 Task: Perform a dot product operation on two vectors specified as {a1, a2} and {b1, b2}.
Action: Mouse moved to (875, 55)
Screenshot: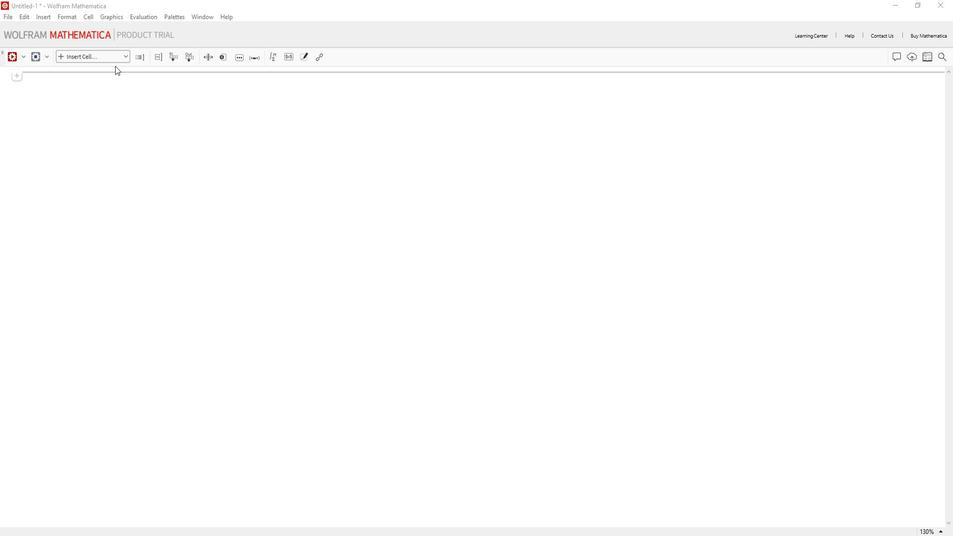 
Action: Mouse pressed left at (875, 55)
Screenshot: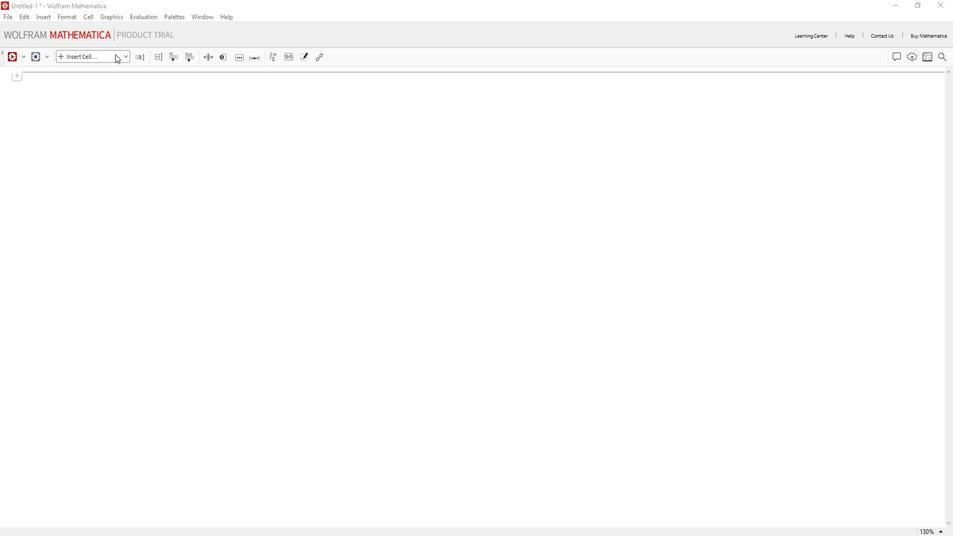 
Action: Mouse moved to (837, 73)
Screenshot: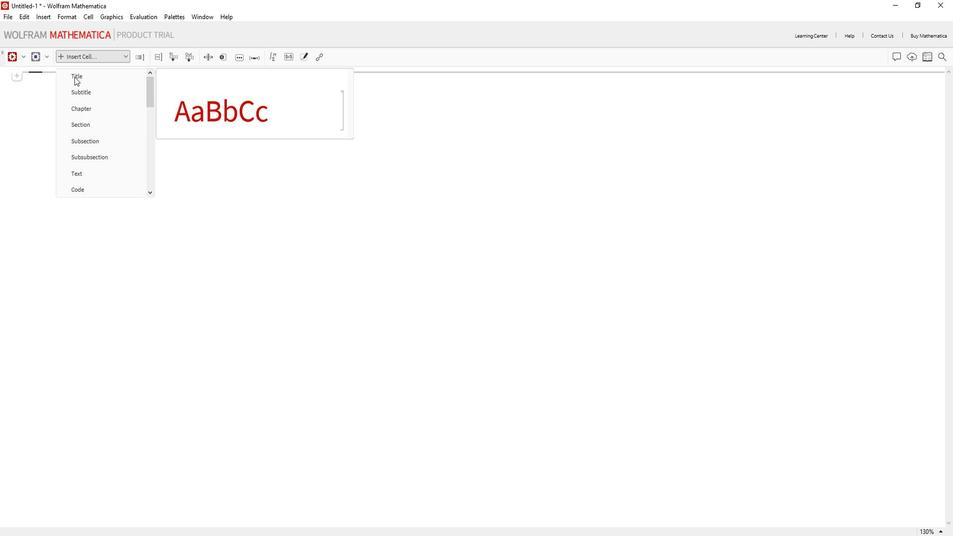 
Action: Mouse pressed left at (837, 73)
Screenshot: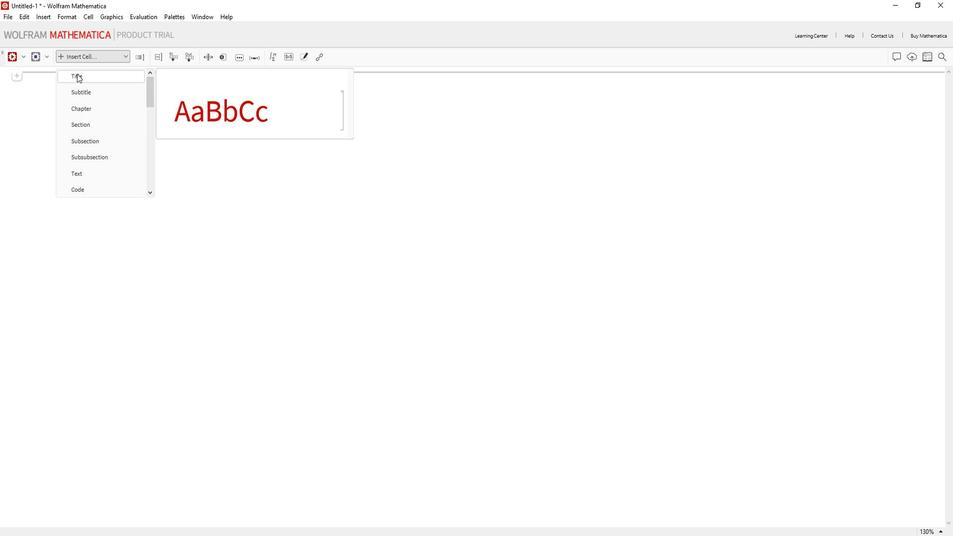 
Action: Key pressed <Key.shift>Perform<Key.space>a<Key.space>dot<Key.space>product<Key.space>operation<Key.space>on<Key.space>two<Key.space>vectr<Key.backspace>or<Key.space>specified
Screenshot: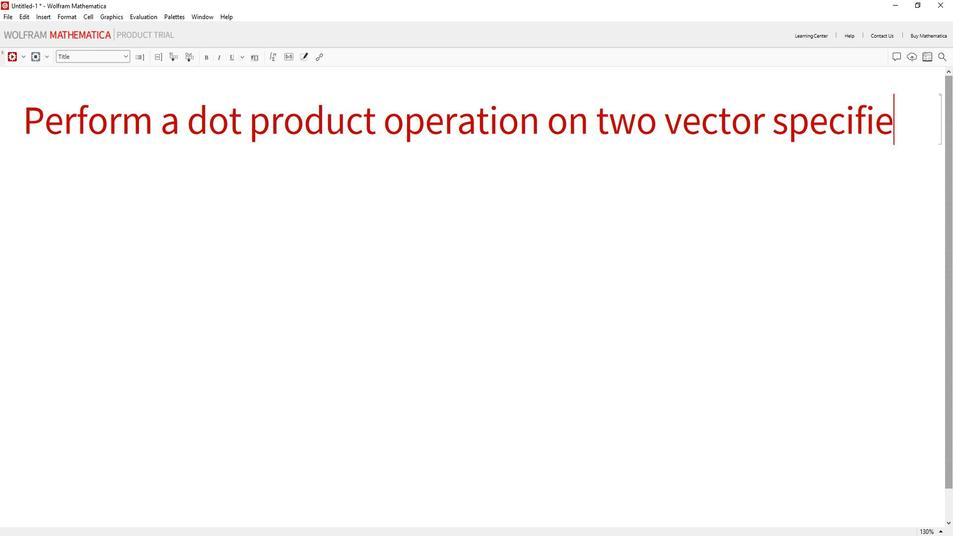 
Action: Mouse moved to (936, 187)
Screenshot: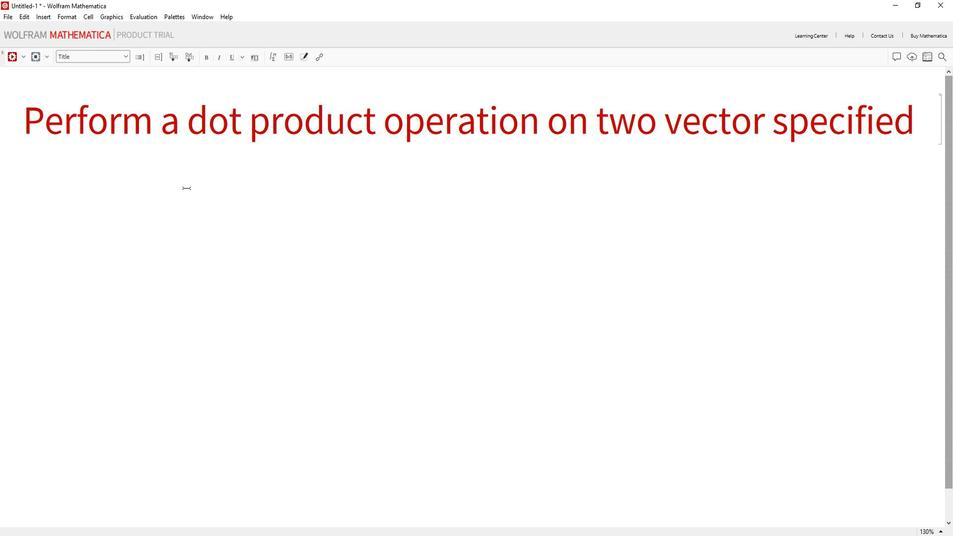 
Action: Mouse pressed left at (936, 187)
Screenshot: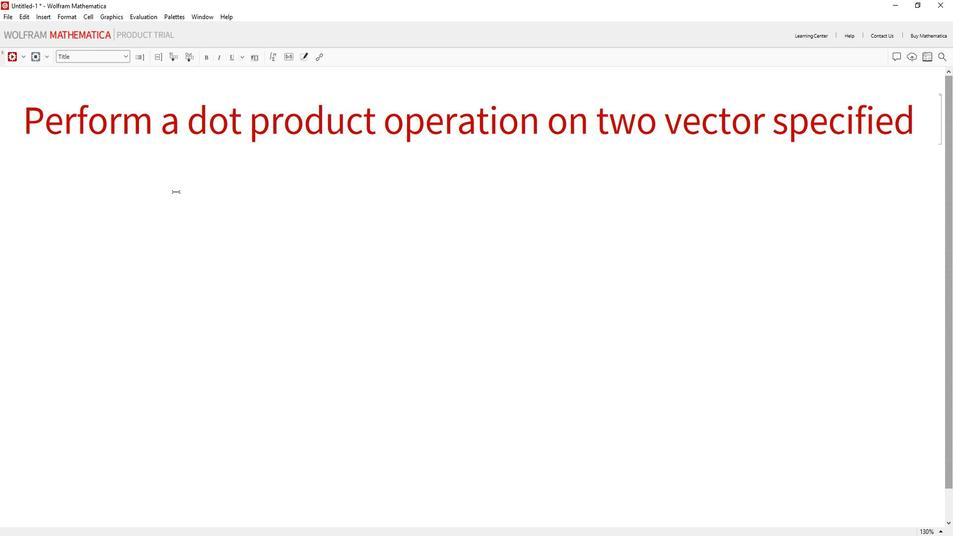 
Action: Mouse moved to (878, 56)
Screenshot: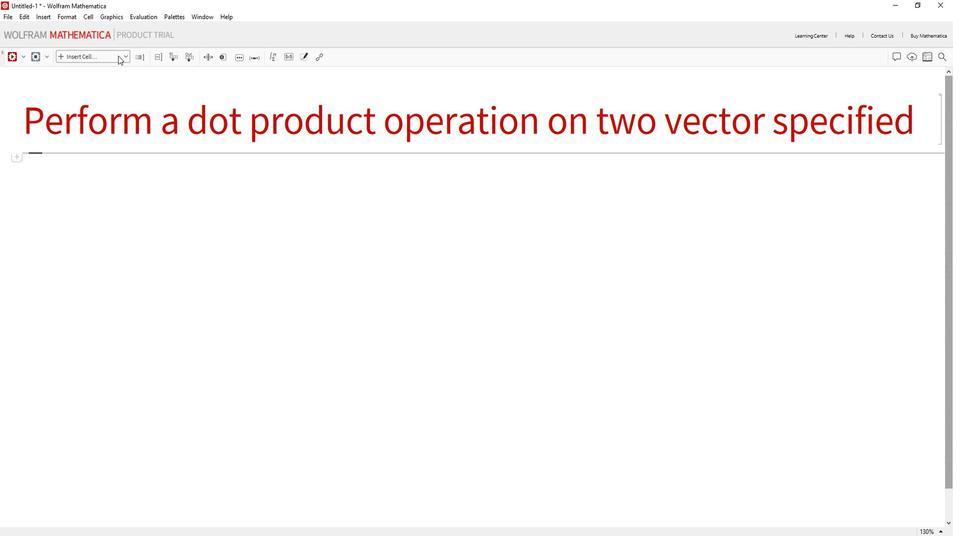 
Action: Mouse pressed left at (878, 56)
Screenshot: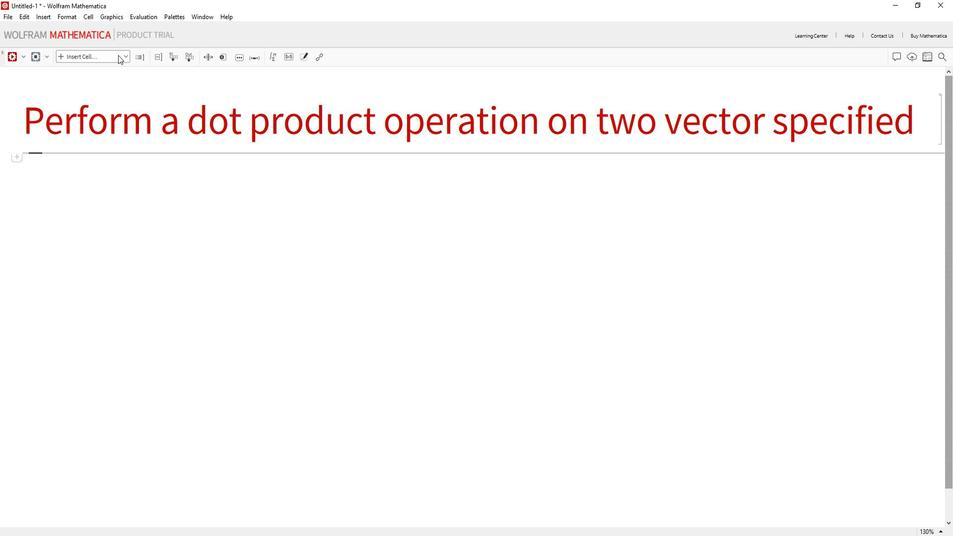 
Action: Mouse moved to (840, 181)
Screenshot: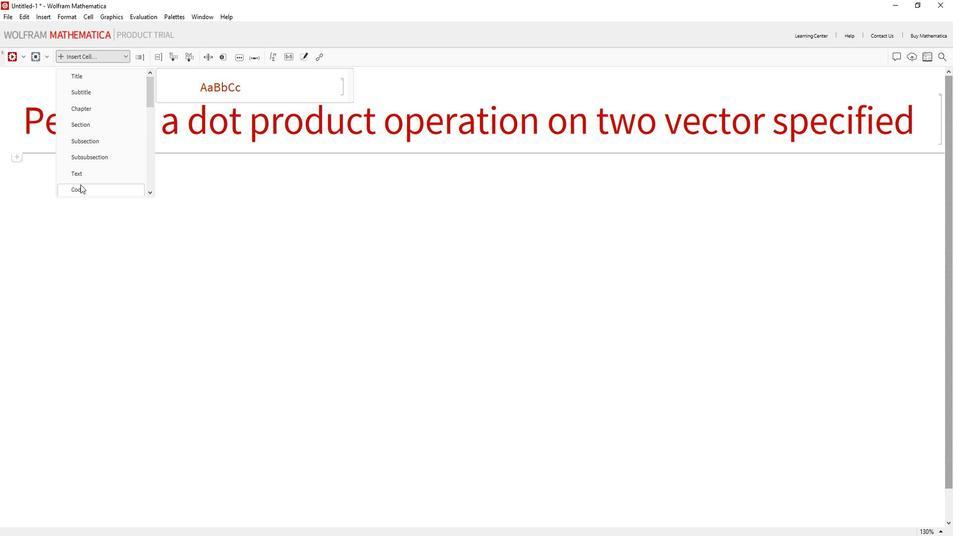 
Action: Mouse pressed left at (840, 181)
Screenshot: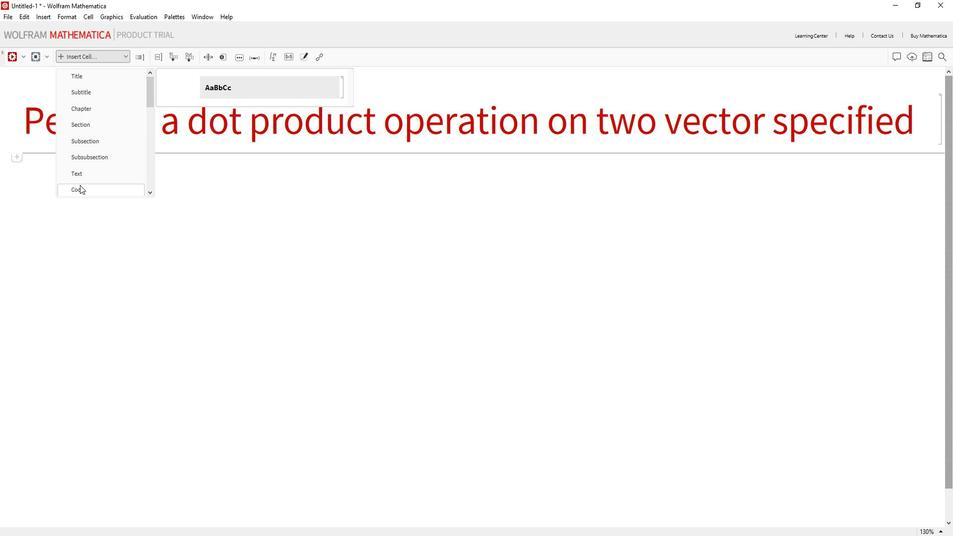 
Action: Mouse moved to (844, 177)
Screenshot: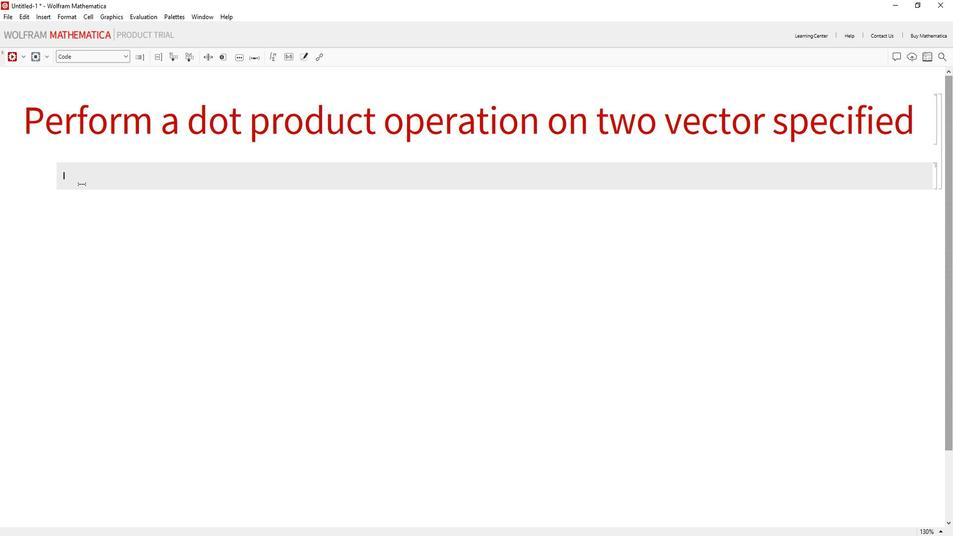 
Action: Mouse pressed left at (844, 177)
Screenshot: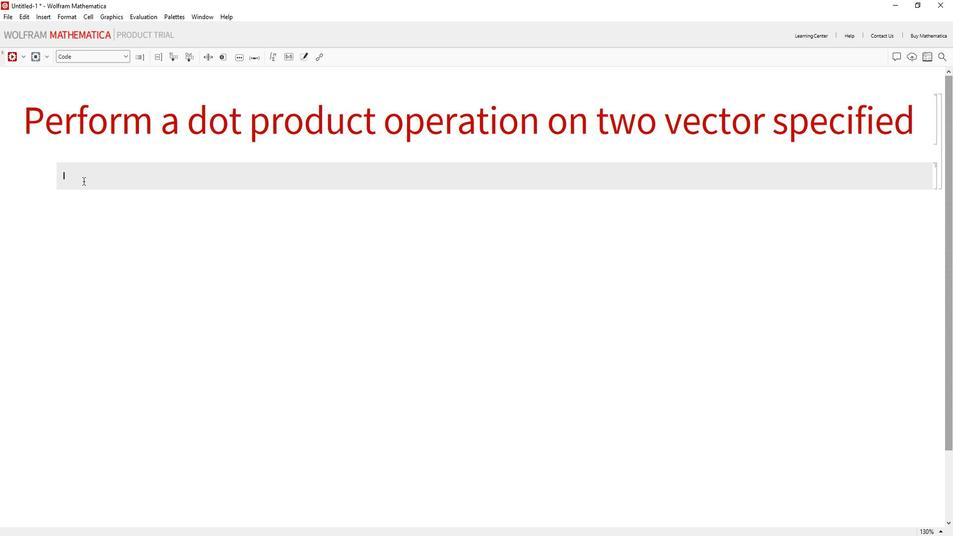 
Action: Mouse moved to (731, 196)
Screenshot: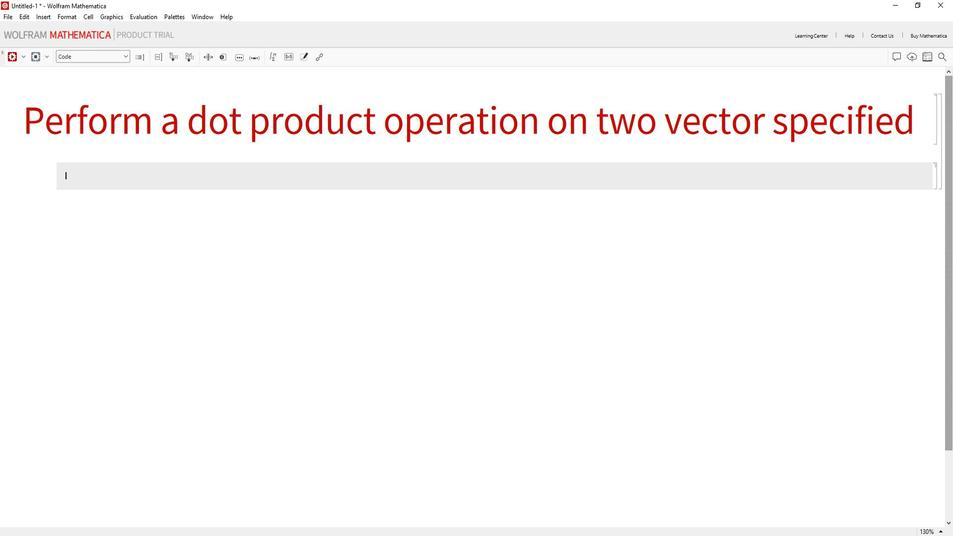 
Action: Mouse pressed left at (731, 196)
Screenshot: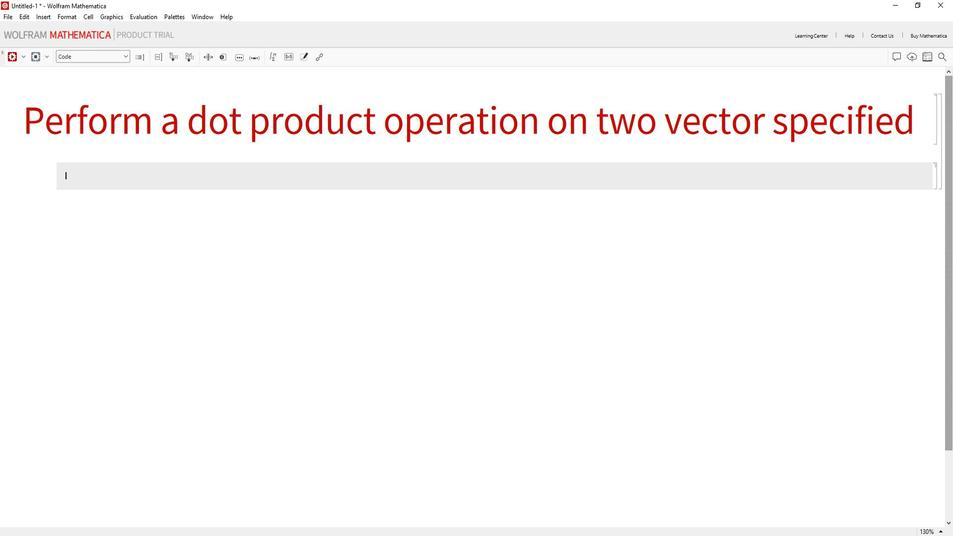 
Action: Mouse moved to (886, 176)
Screenshot: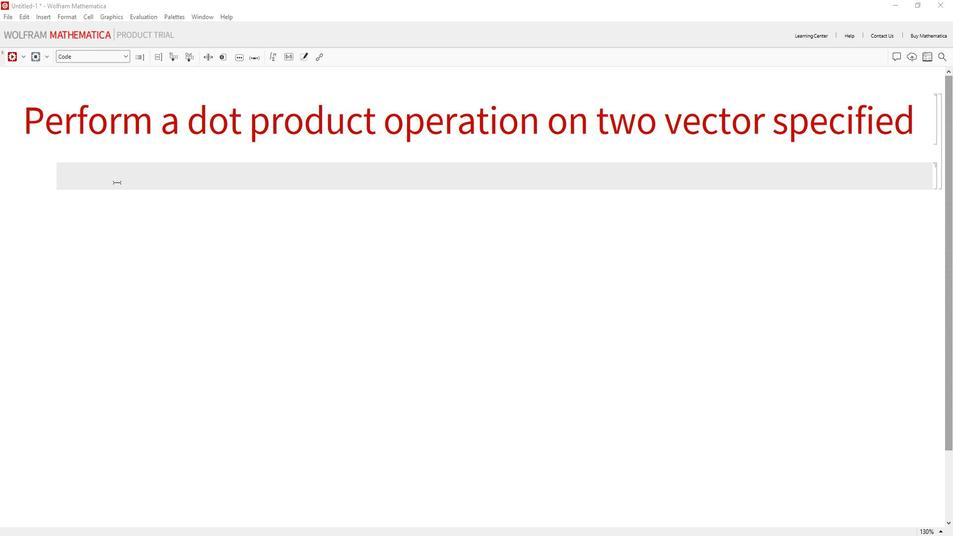 
Action: Mouse pressed left at (886, 176)
Screenshot: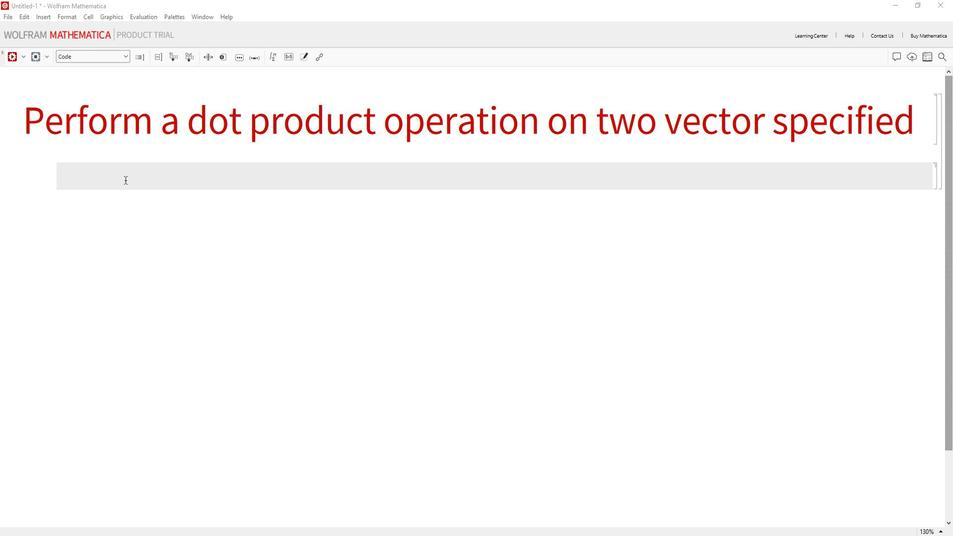 
Action: Key pressed vectr<Key.backspace>or<Key.shift>A<Key.space>=<Key.space><Key.shift_r><Key.shift_r><Key.shift_r>{a1,<Key.space>a2<Key.right>;<Key.enter>veto<Key.backspace><Key.backspace>ctor<Key.shift>B<Key.enter><Key.space><Key.backspace><Key.insert>=<Key.space><Key.backspace><Key.backspace><Key.space>=<Key.space><Key.shift_r>{b1,<Key.space>b2<Key.right>;<Key.enter><Key.enter>dot<Key.shift>Product<Key.enter><Key.space>=<Key.space>vector<Key.shift>A<Key.enter><Key.space>.<Key.space>vector<Key.shift>B<Key.enter><Key.enter><Key.enter>dot<Key.shift>Product<Key.shift>At<Key.backspace>lt<Key.enter><Key.space>=<Key.space><Key.shift>Dot[vector<Key.shift>A,<Key.space>vector<Key.shift>B<Key.enter><Key.right><Key.enter><Key.enter>dot<Key.shift>Product<Key.enter>
Screenshot: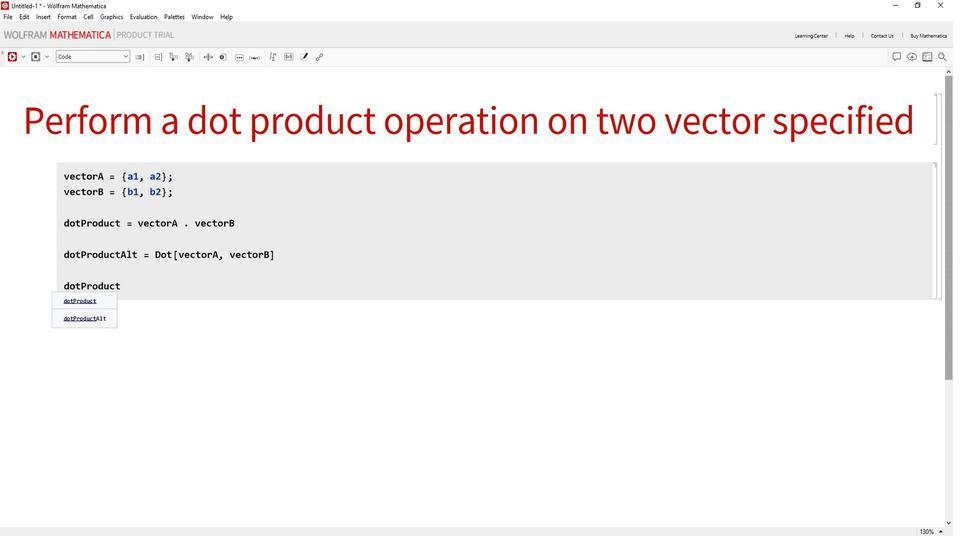 
Action: Mouse moved to (911, 210)
Screenshot: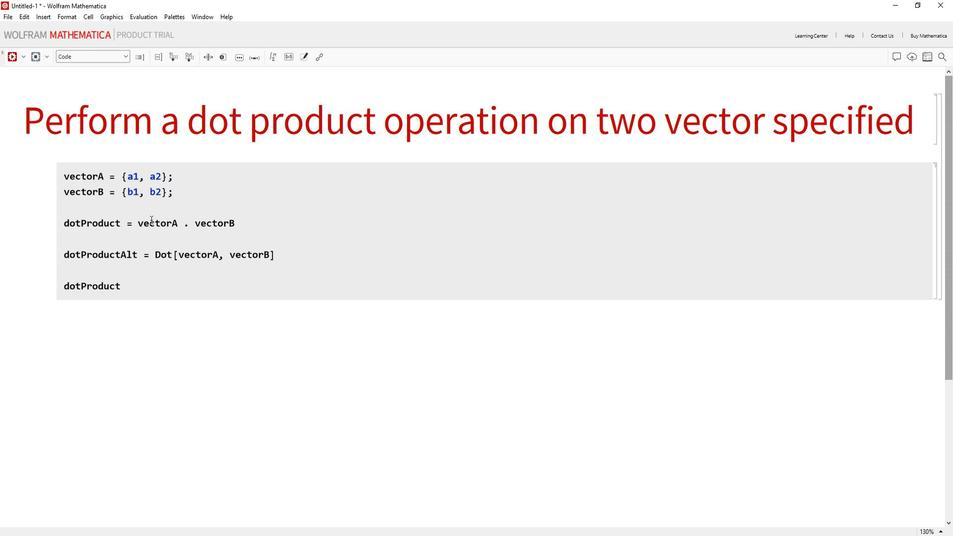 
Action: Mouse pressed left at (911, 210)
Screenshot: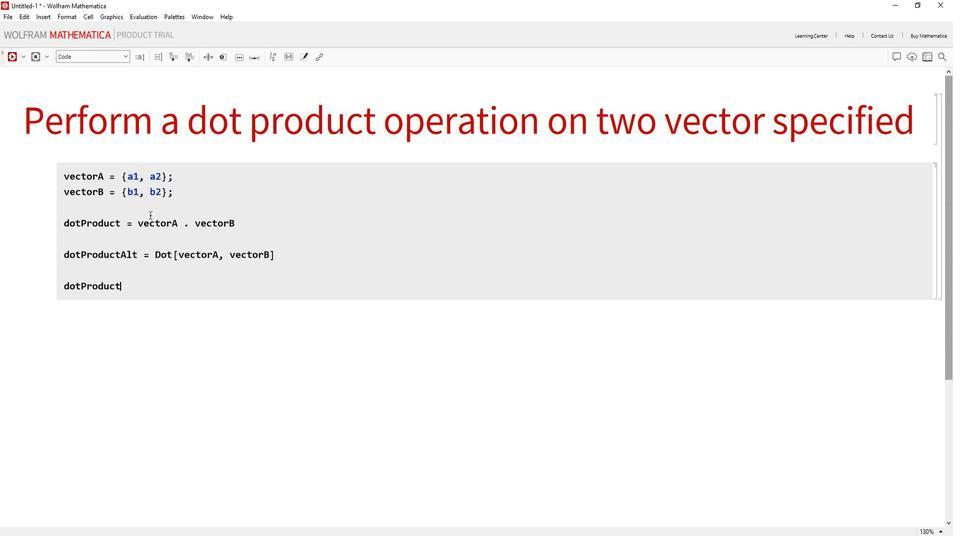 
Action: Mouse moved to (773, 61)
Screenshot: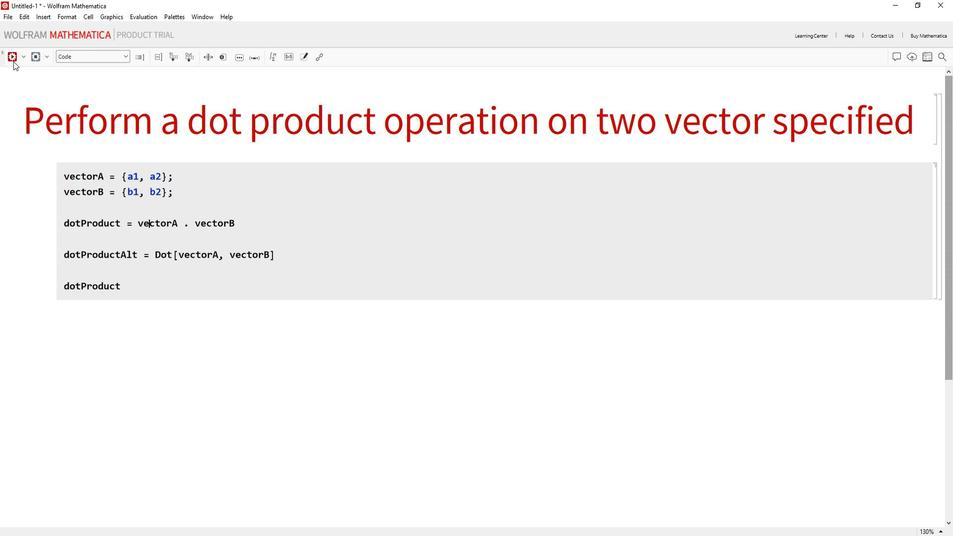 
Action: Mouse pressed left at (773, 61)
Screenshot: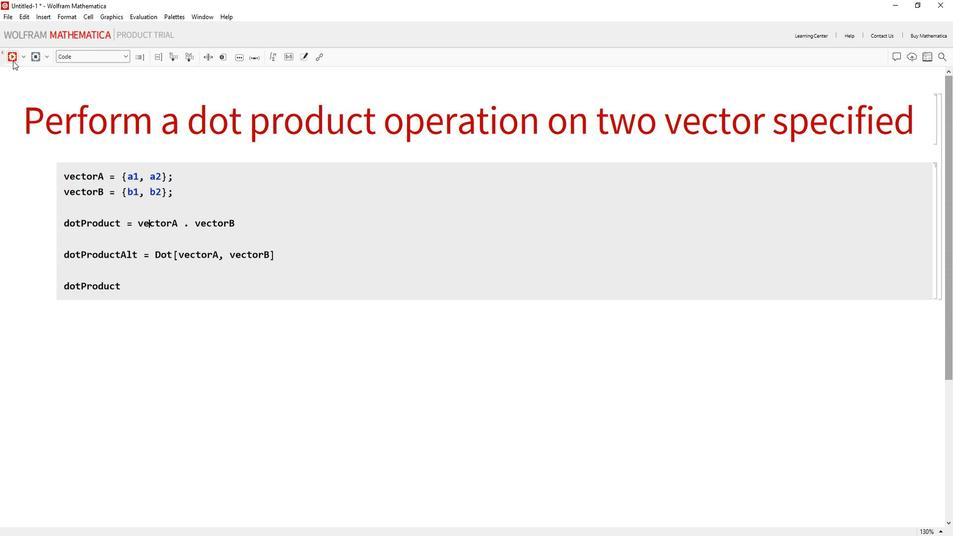 
Action: Mouse moved to (963, 316)
Screenshot: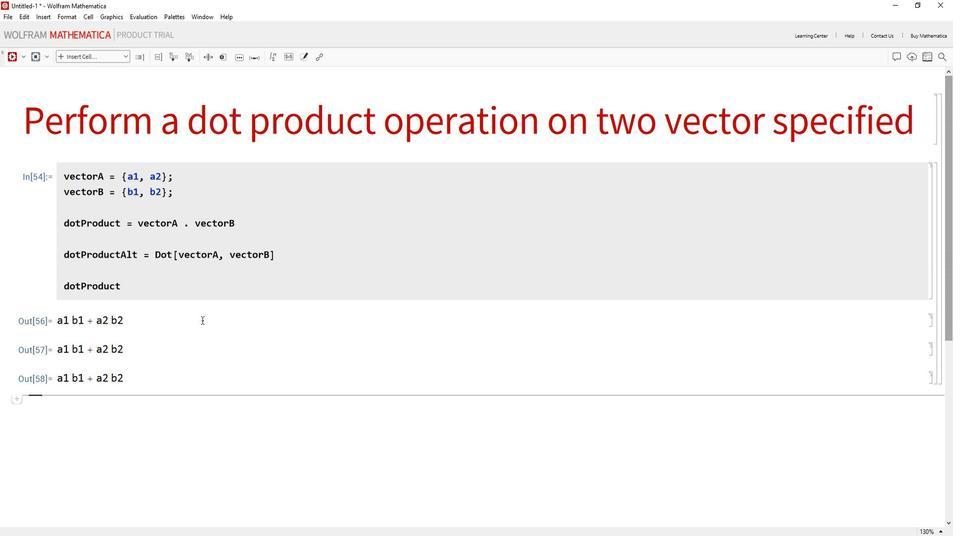 
